 Task: Search for "Mom's birthday" in all calendars.
Action: Mouse moved to (1066, 114)
Screenshot: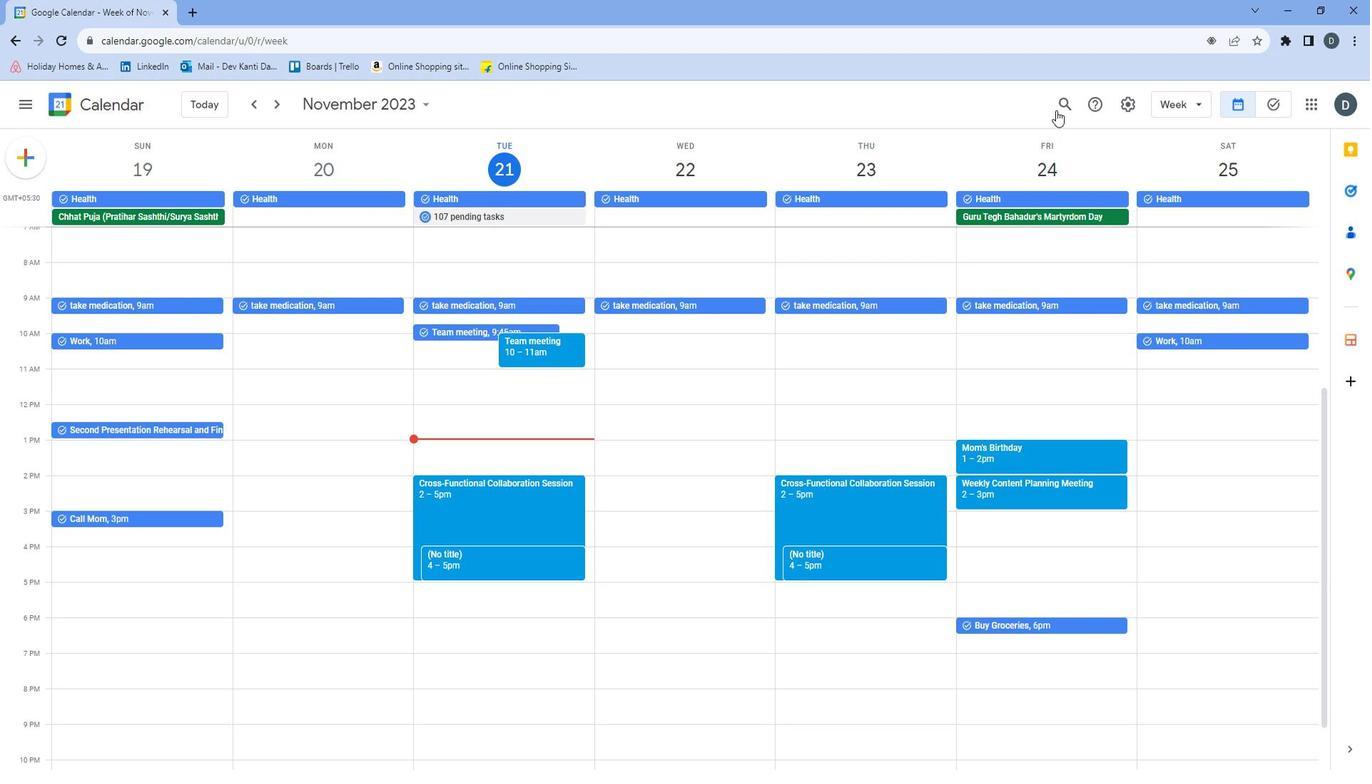 
Action: Mouse pressed left at (1066, 114)
Screenshot: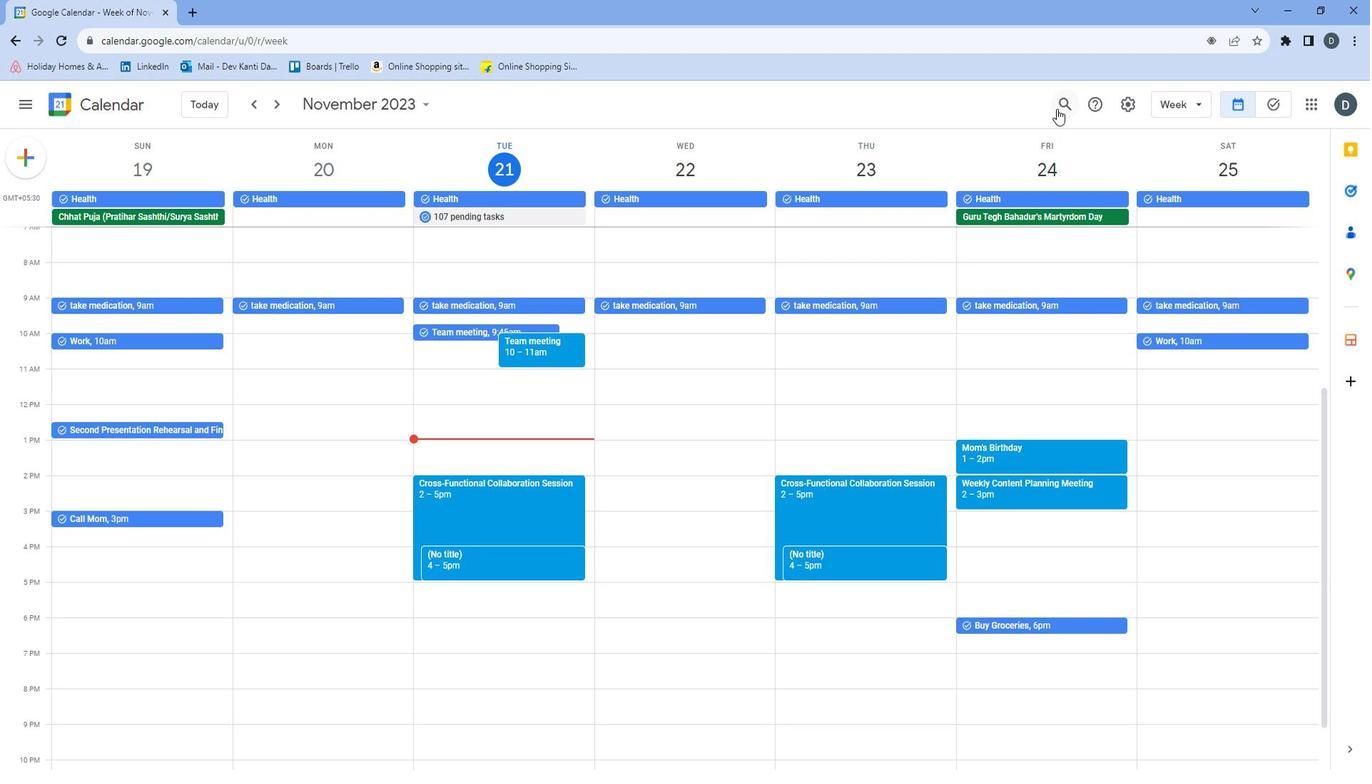 
Action: Mouse moved to (483, 112)
Screenshot: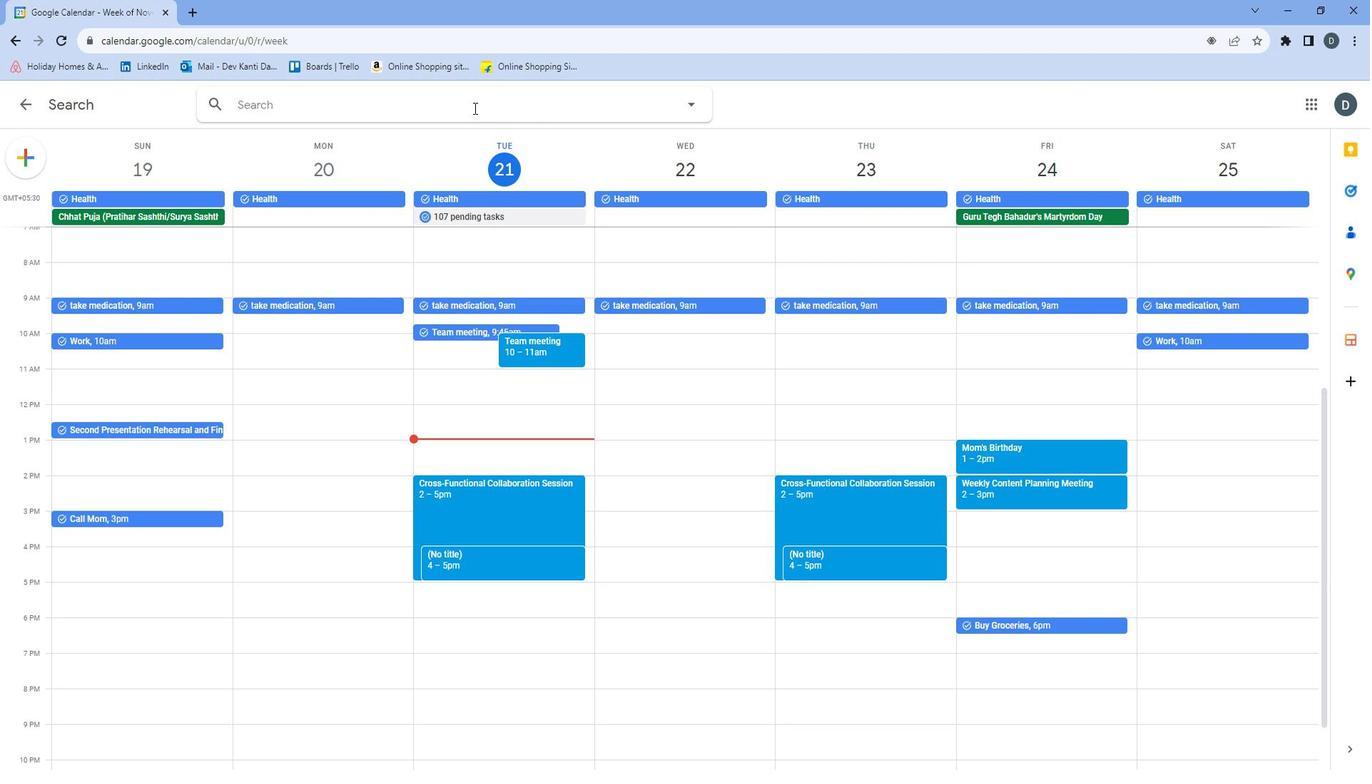 
Action: Mouse pressed left at (483, 112)
Screenshot: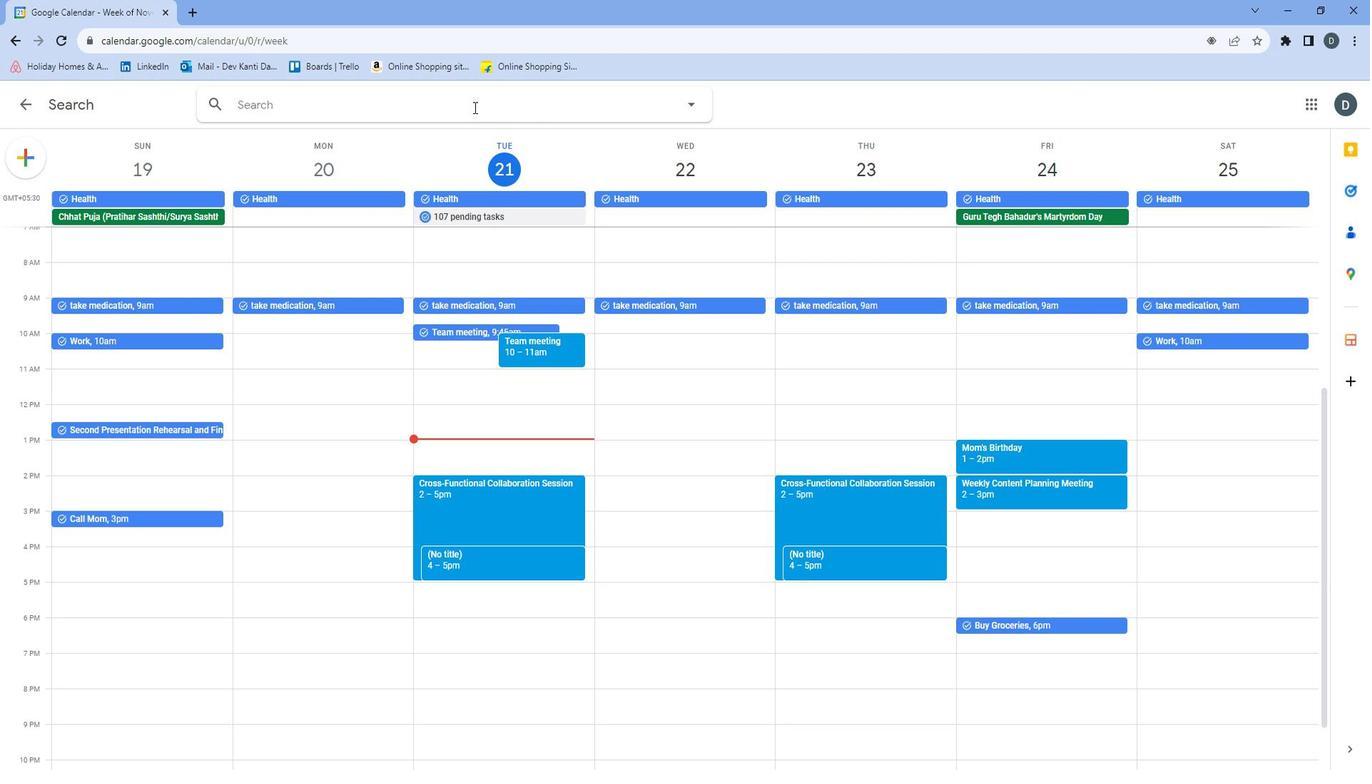 
Action: Mouse moved to (482, 102)
Screenshot: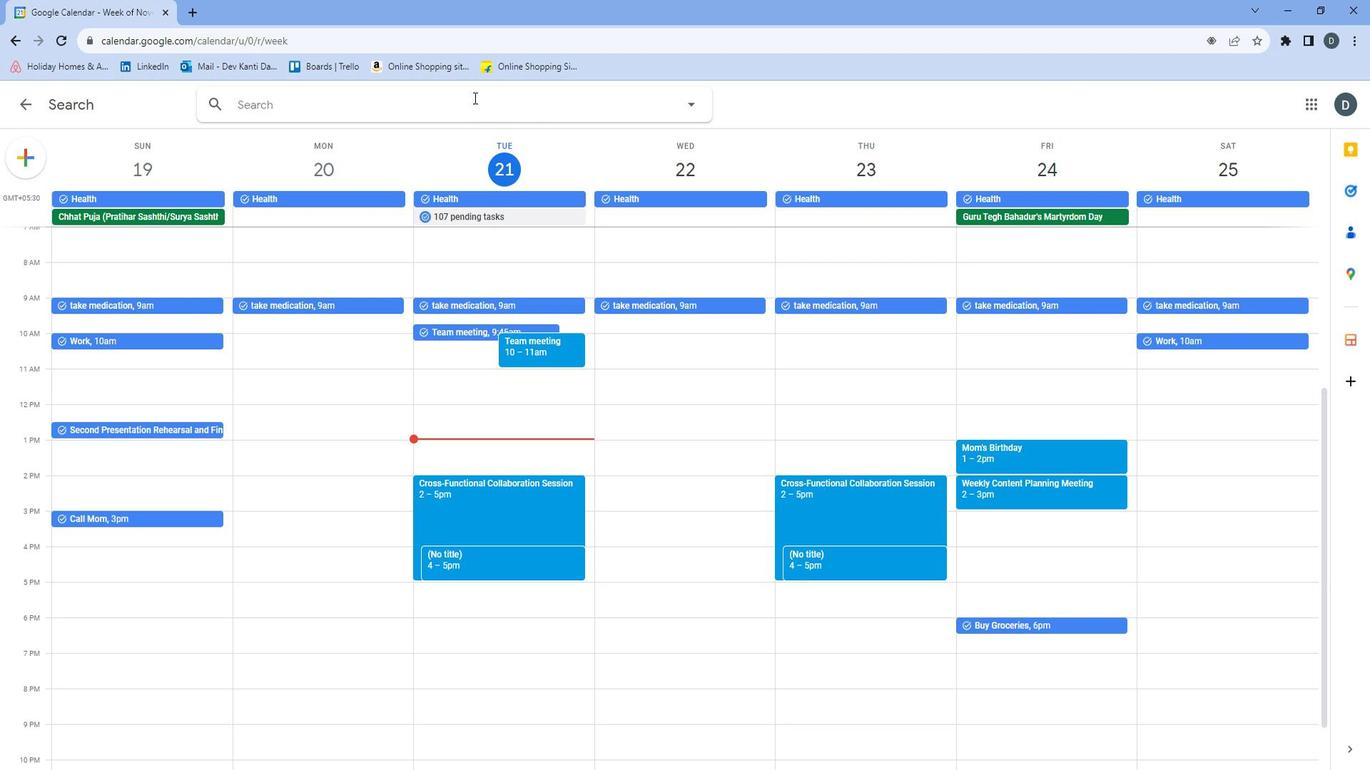 
Action: Mouse pressed left at (482, 102)
Screenshot: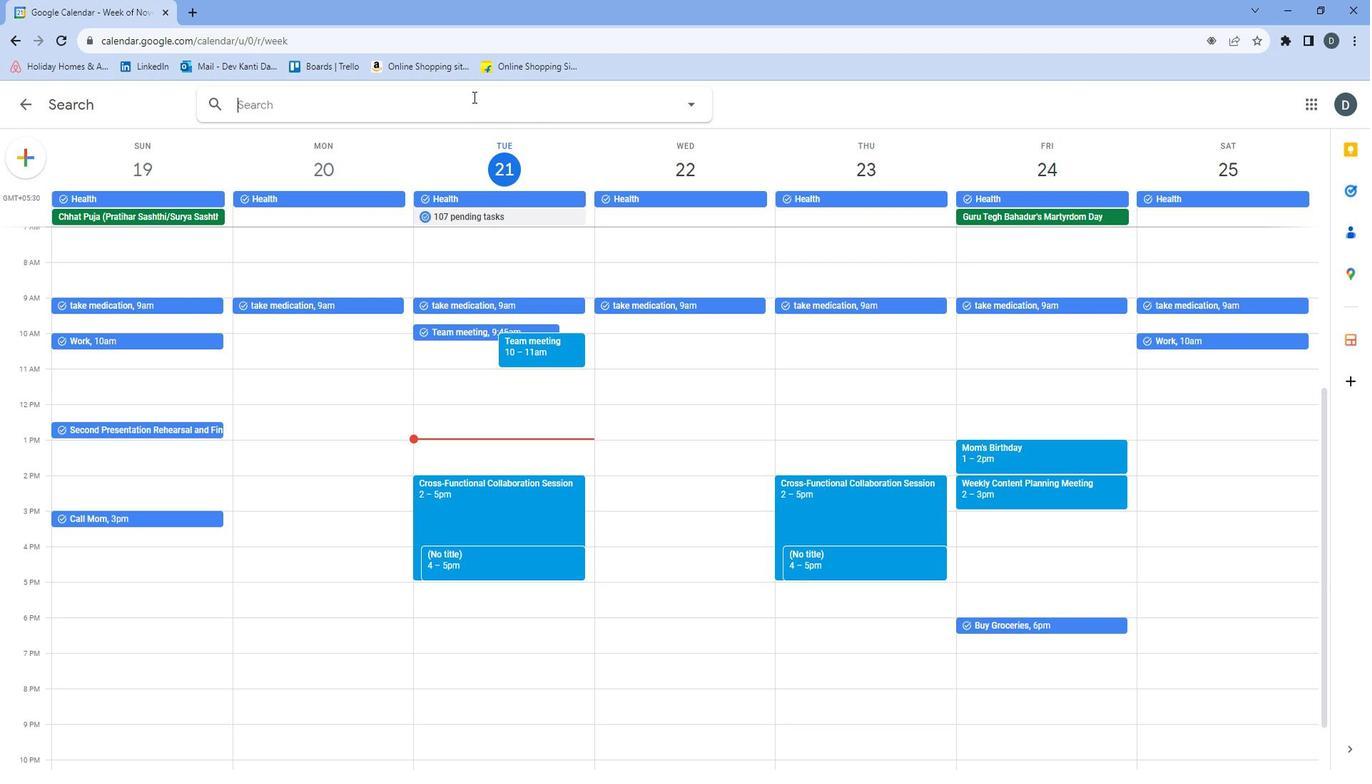 
Action: Key pressed <Key.shift>Mom's<Key.space><Key.shift><Key.shift><Key.shift><Key.shift>Birthday<Key.space>
Screenshot: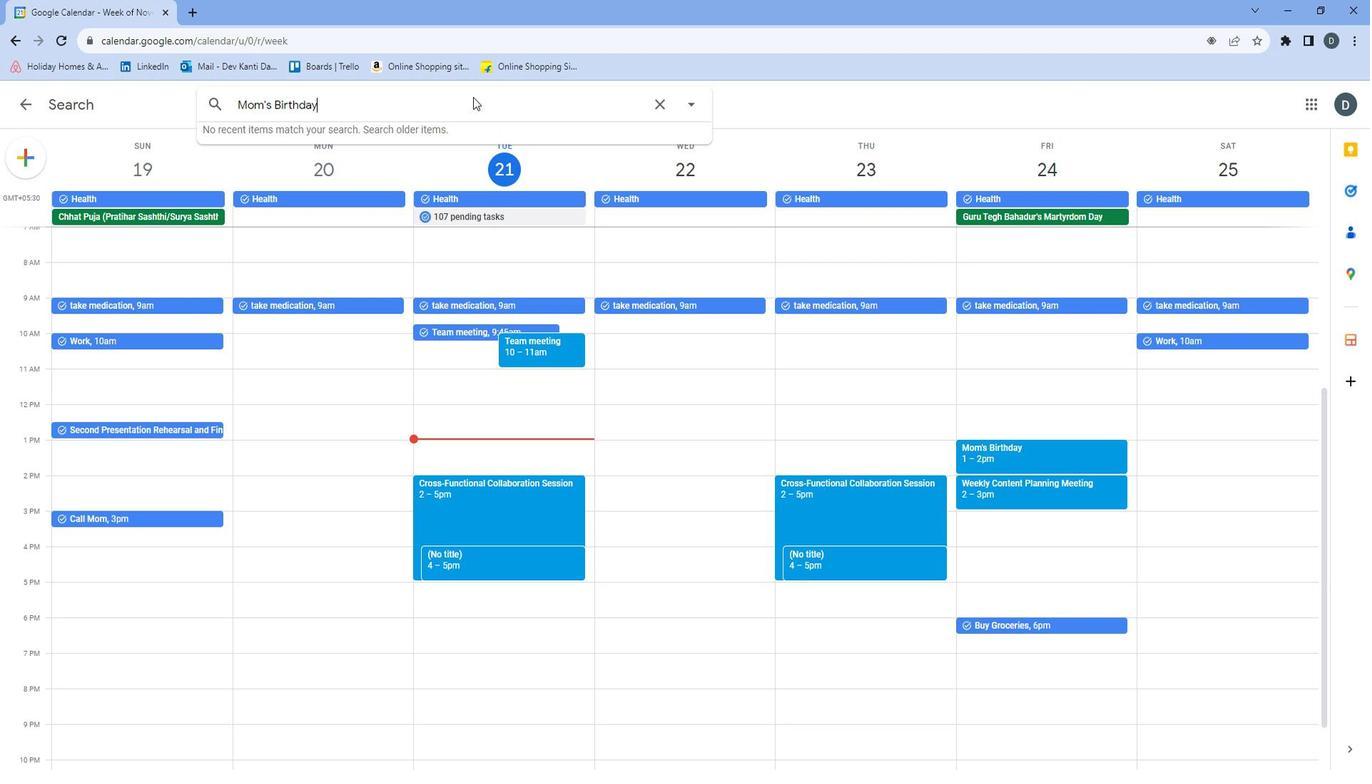 
Action: Mouse moved to (696, 104)
Screenshot: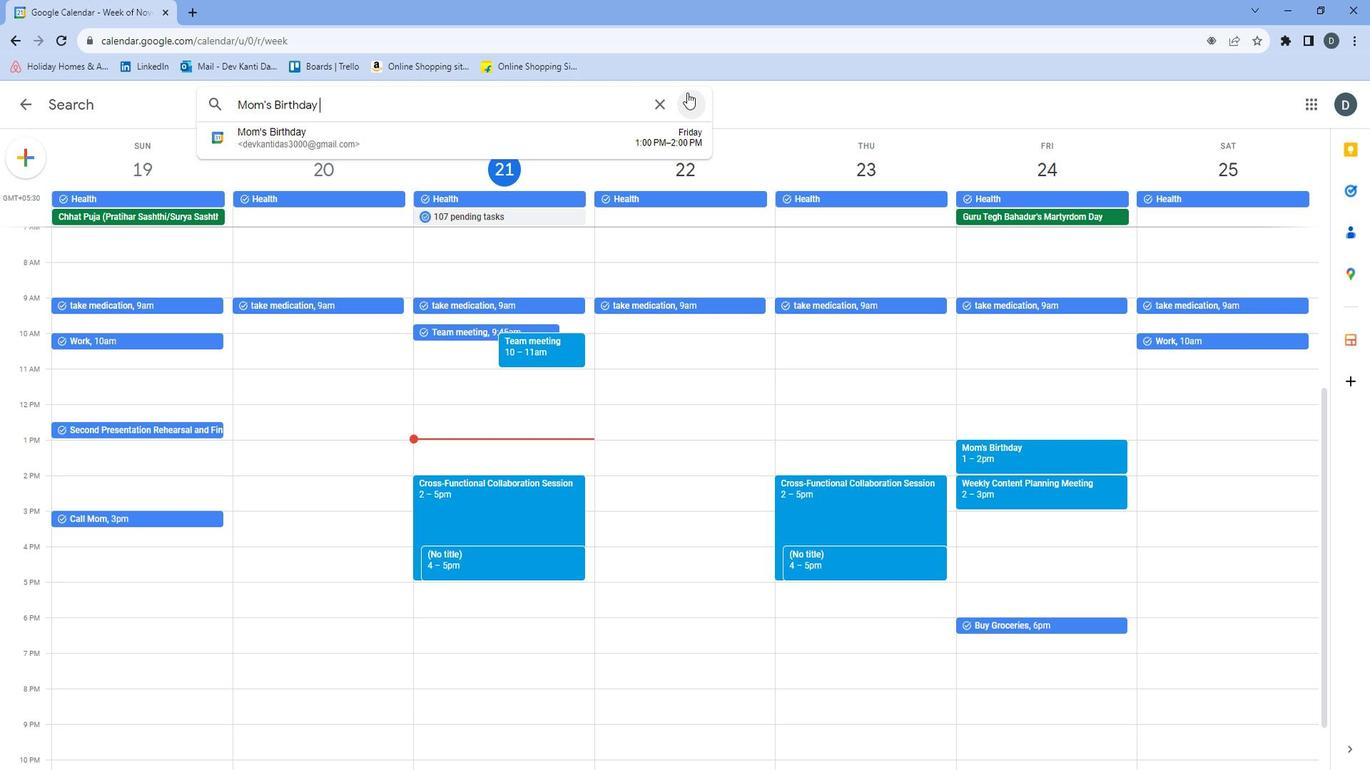 
Action: Mouse pressed left at (696, 104)
Screenshot: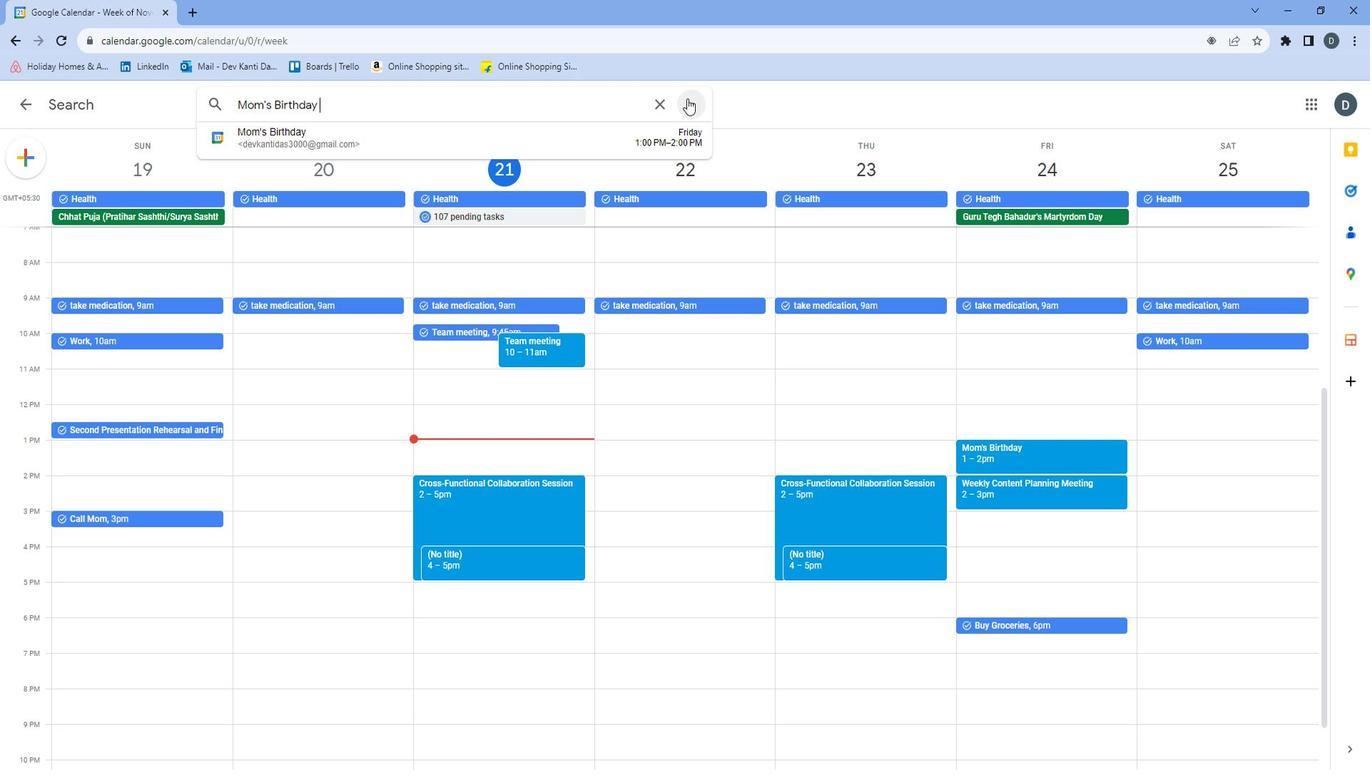 
Action: Mouse moved to (400, 151)
Screenshot: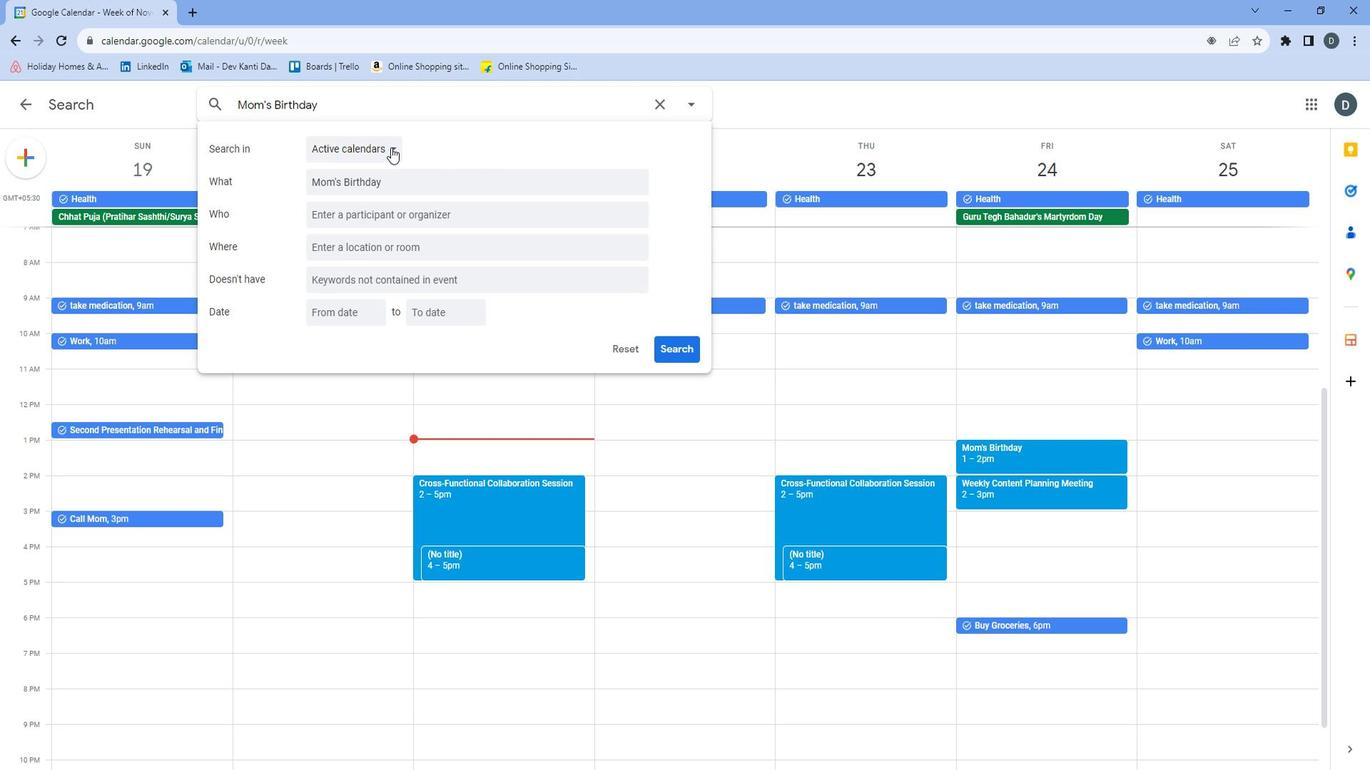 
Action: Mouse pressed left at (400, 151)
Screenshot: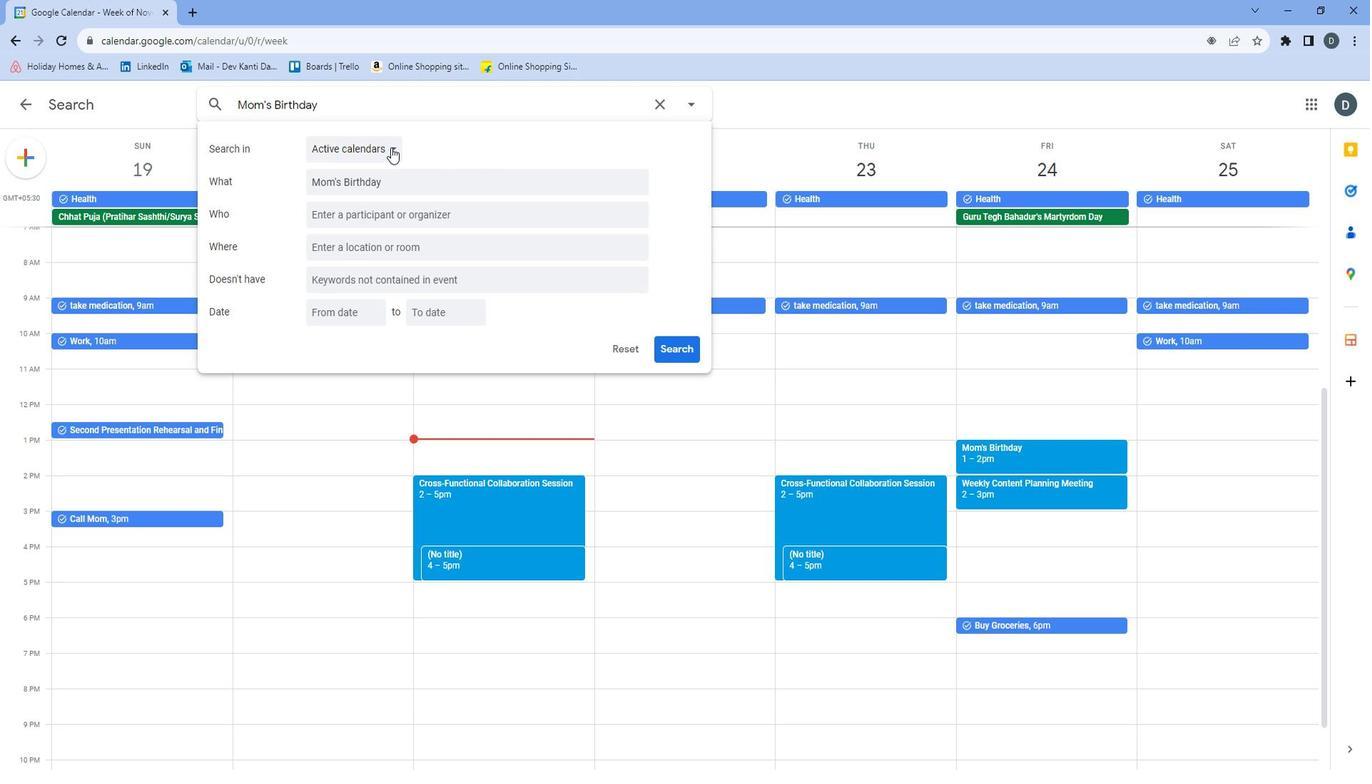 
Action: Mouse moved to (379, 172)
Screenshot: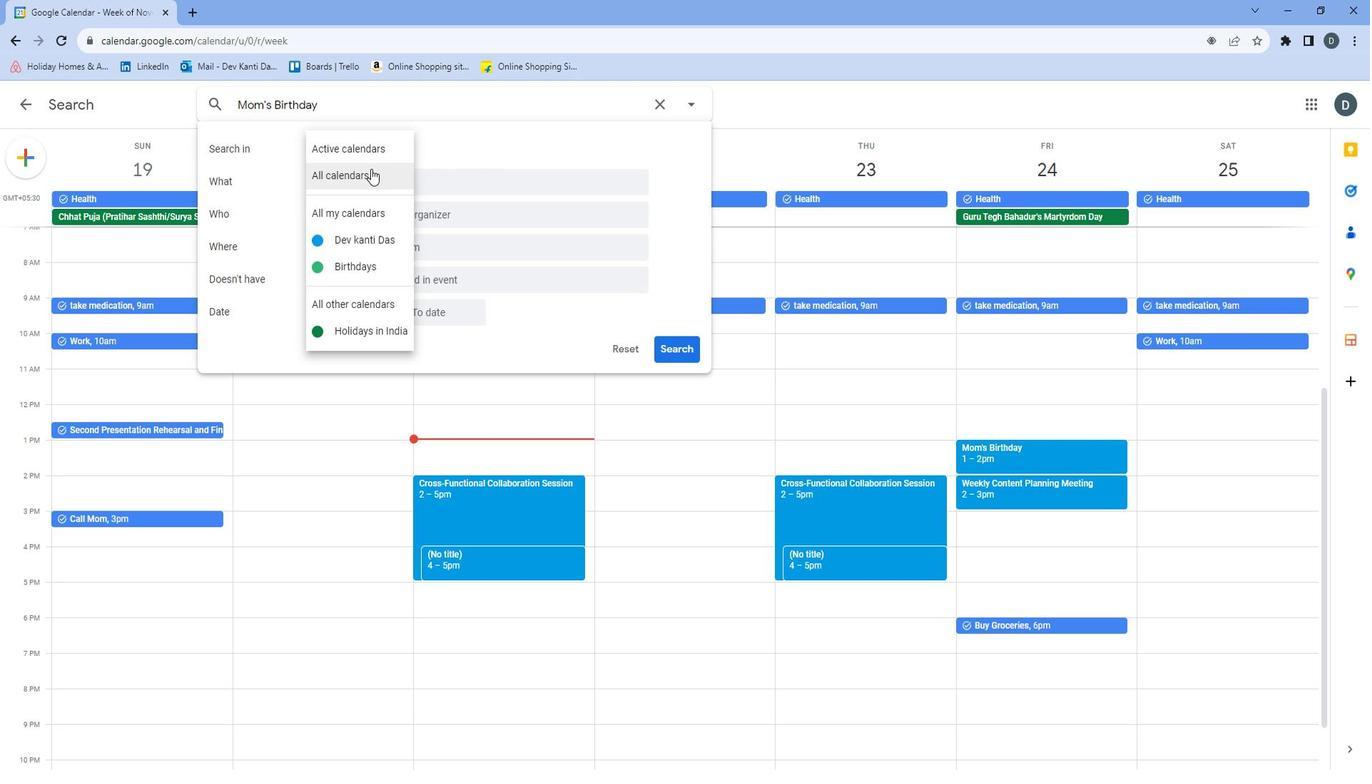
Action: Mouse pressed left at (379, 172)
Screenshot: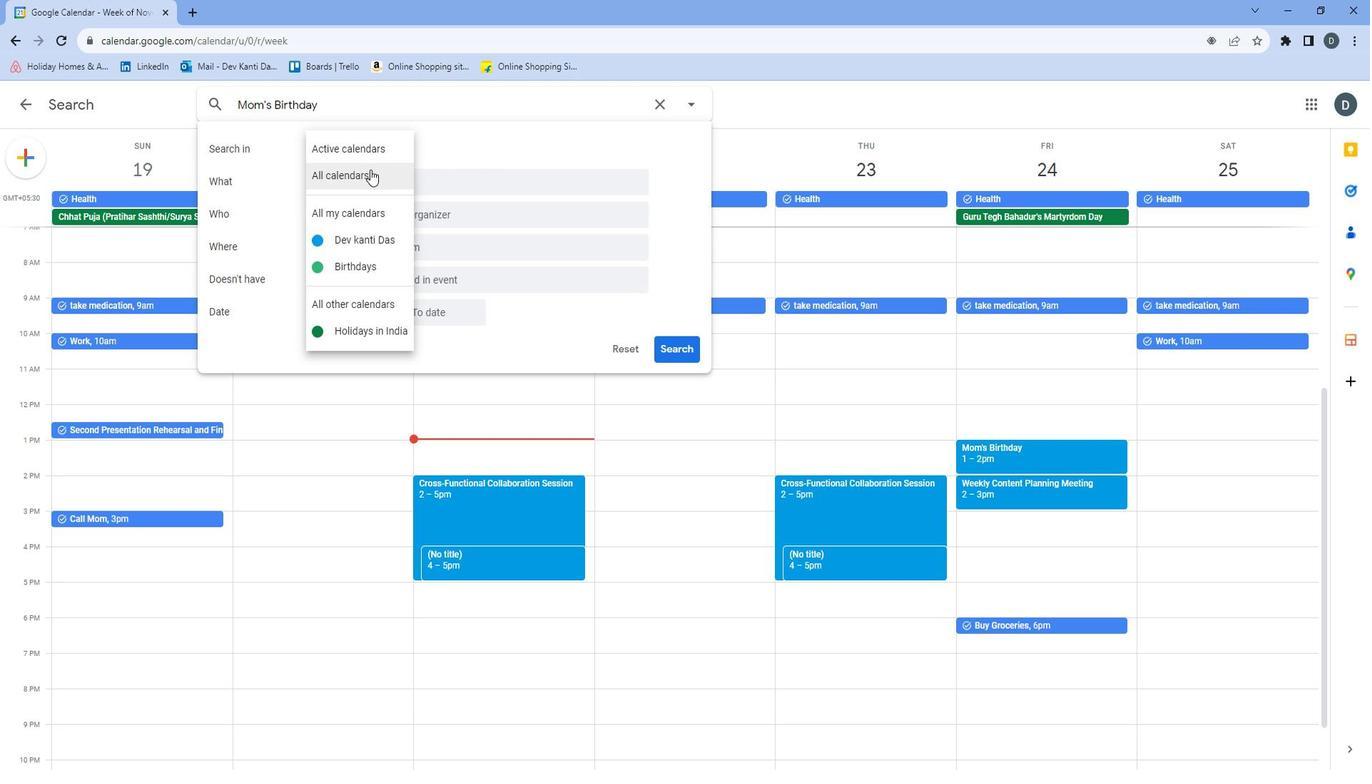 
Action: Mouse moved to (674, 344)
Screenshot: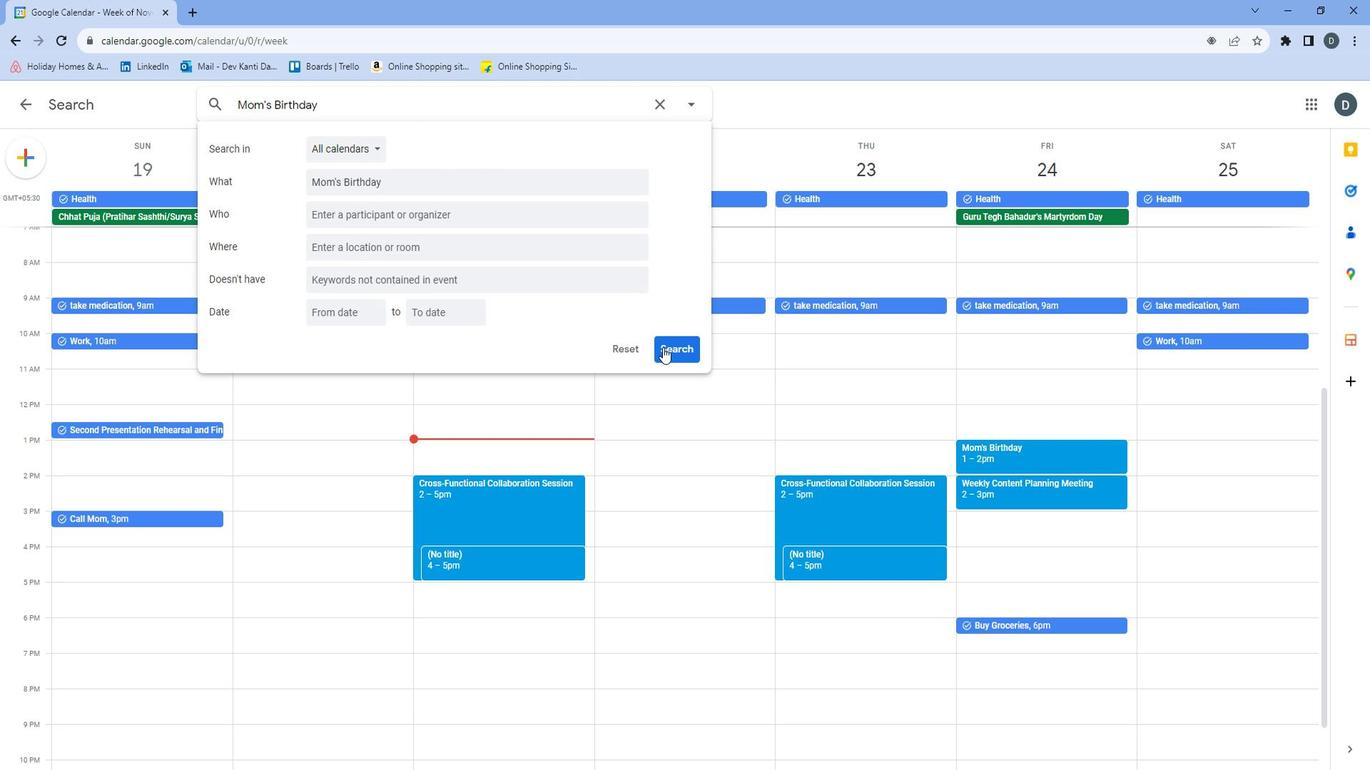 
Action: Mouse pressed left at (674, 344)
Screenshot: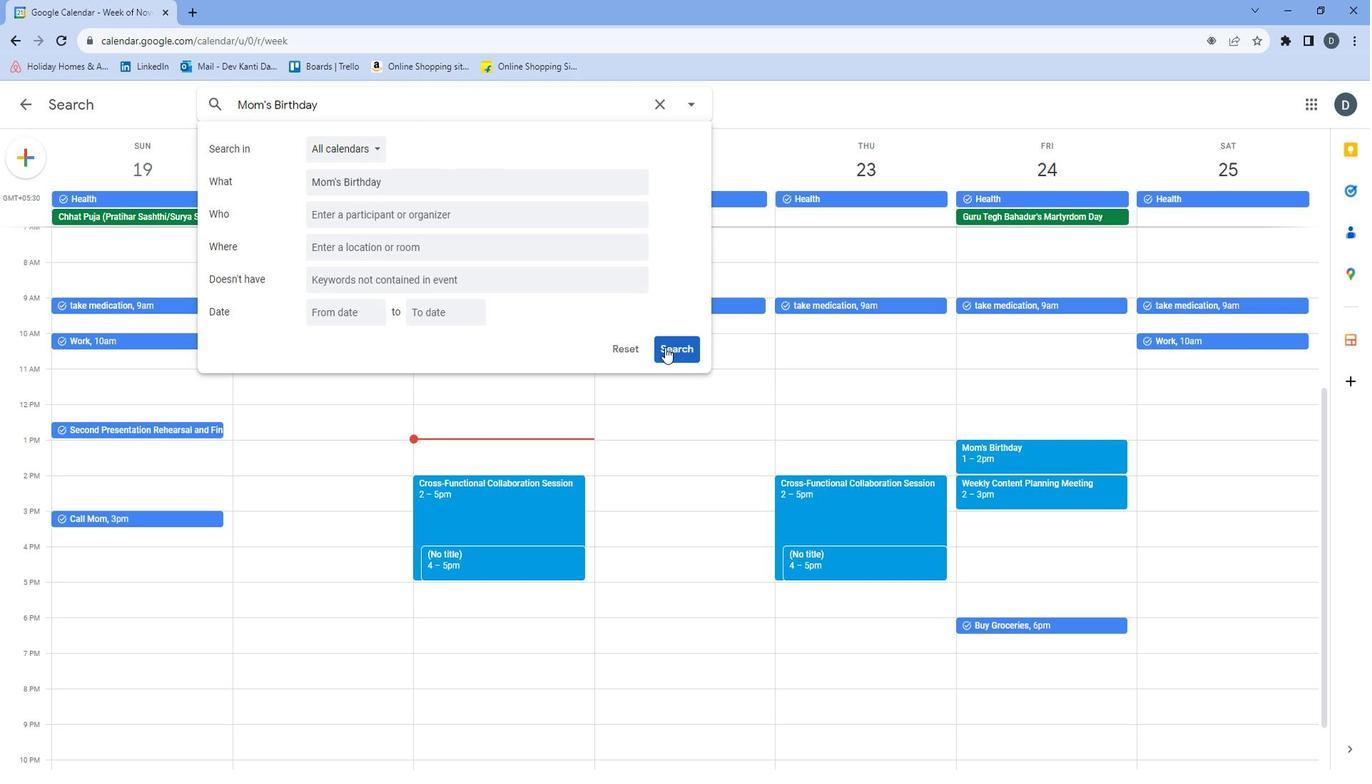 
Action: Mouse moved to (632, 319)
Screenshot: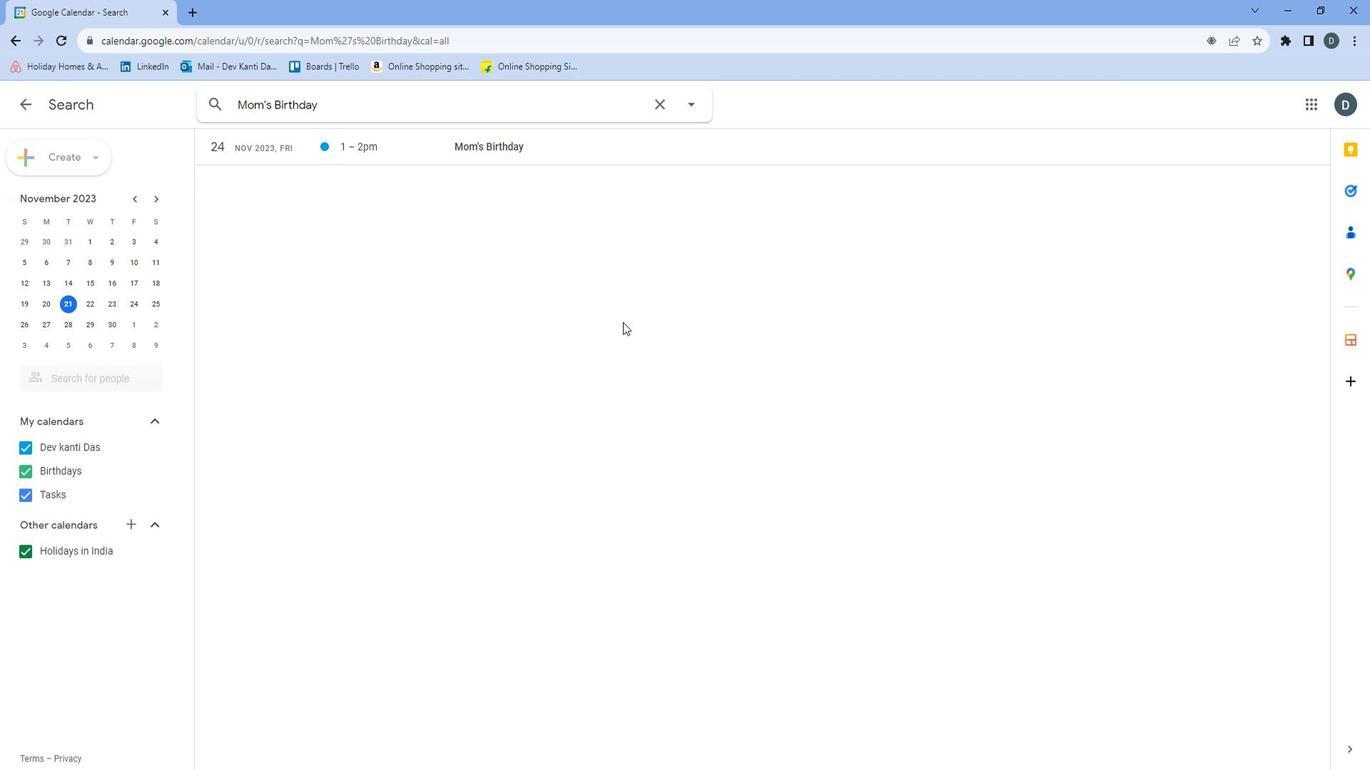 
